 Task: Add World Centric Corn Starch Flatware Assortmnt to the cart.
Action: Mouse moved to (248, 131)
Screenshot: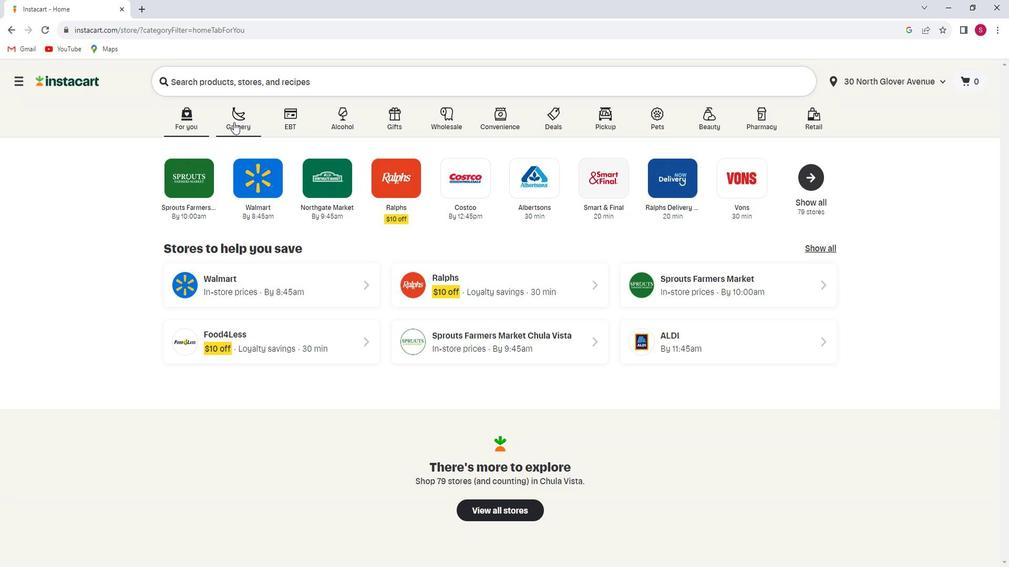 
Action: Mouse pressed left at (248, 131)
Screenshot: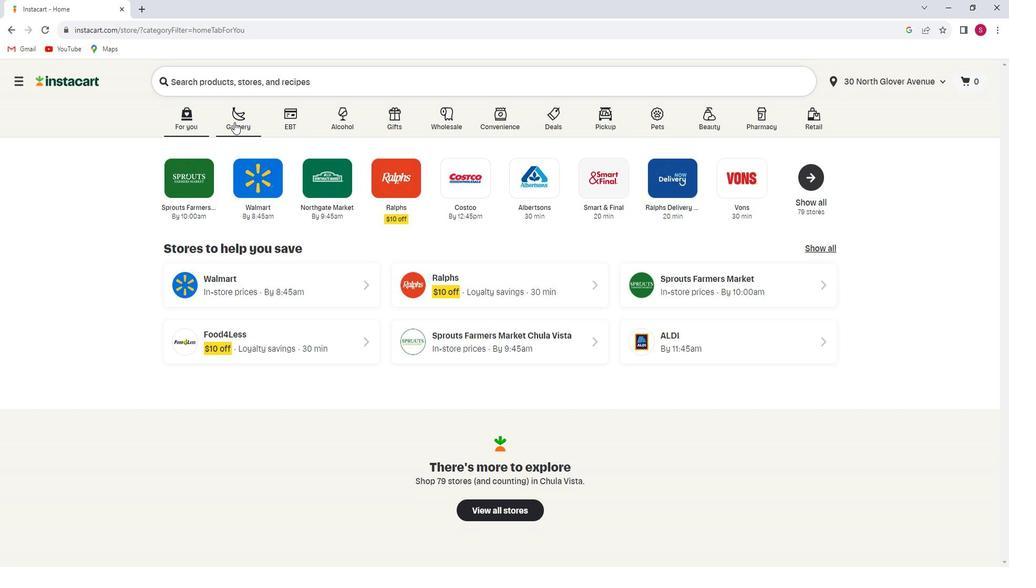 
Action: Mouse moved to (240, 327)
Screenshot: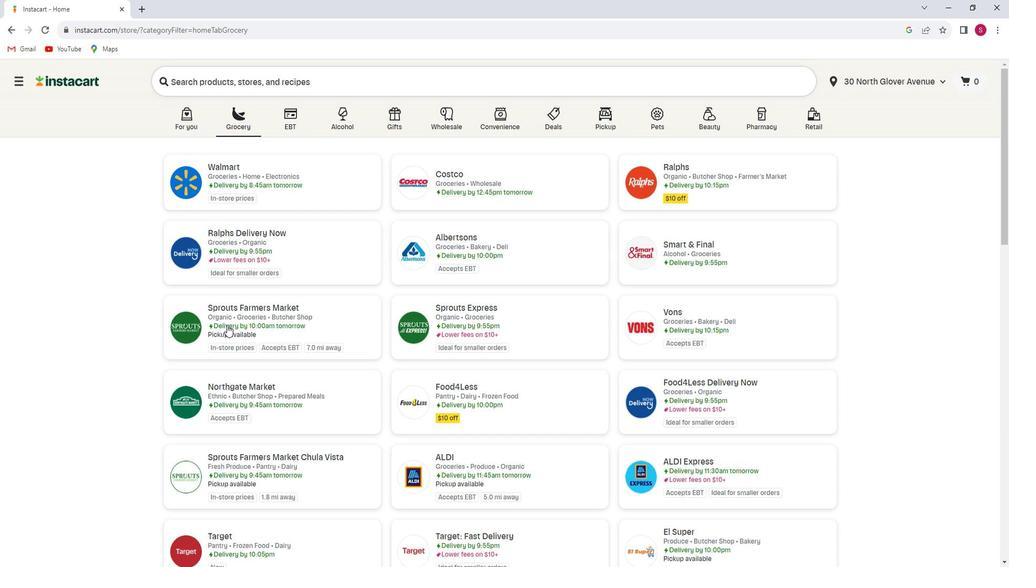 
Action: Mouse pressed left at (240, 327)
Screenshot: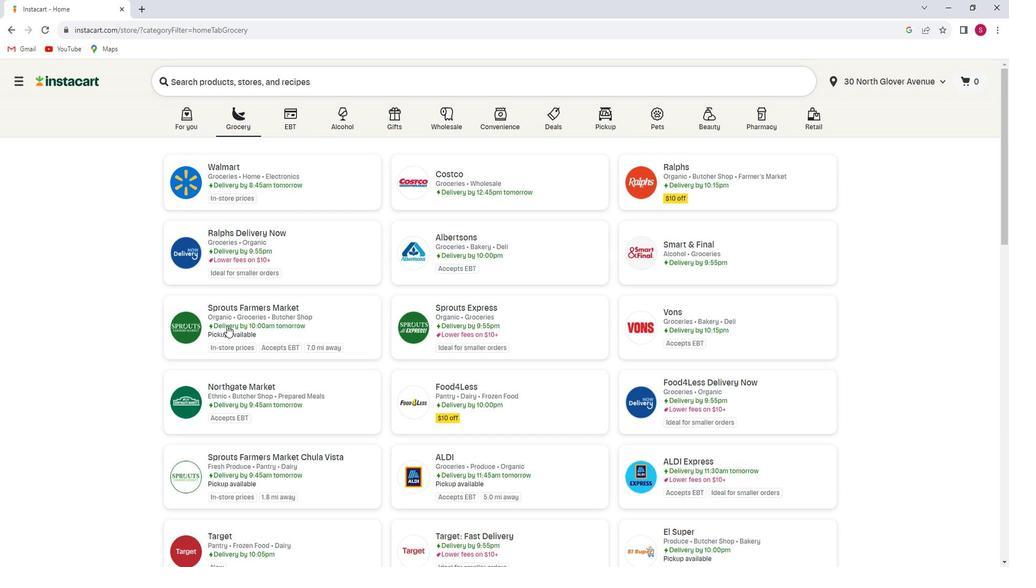 
Action: Mouse moved to (57, 331)
Screenshot: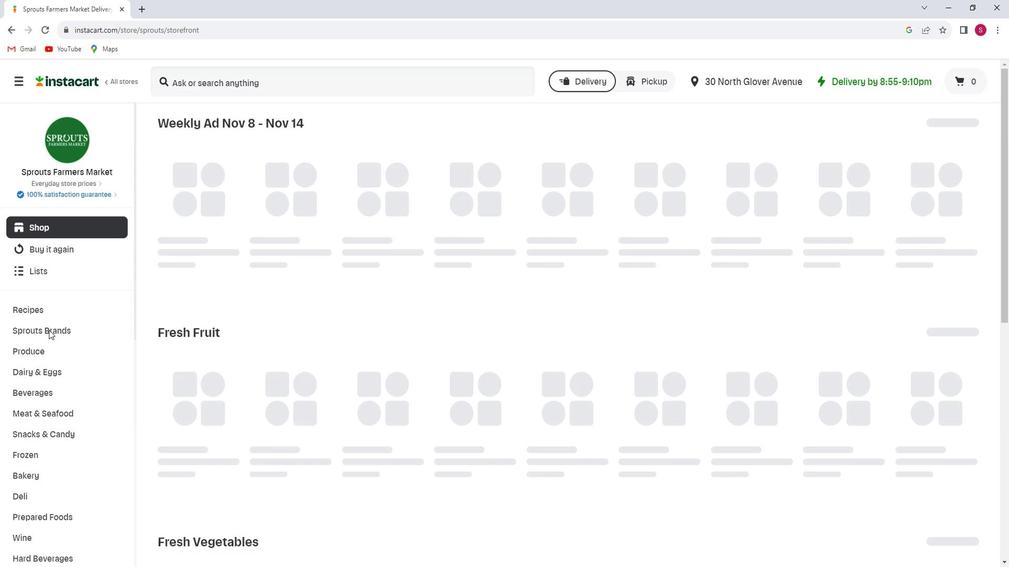 
Action: Mouse scrolled (57, 330) with delta (0, 0)
Screenshot: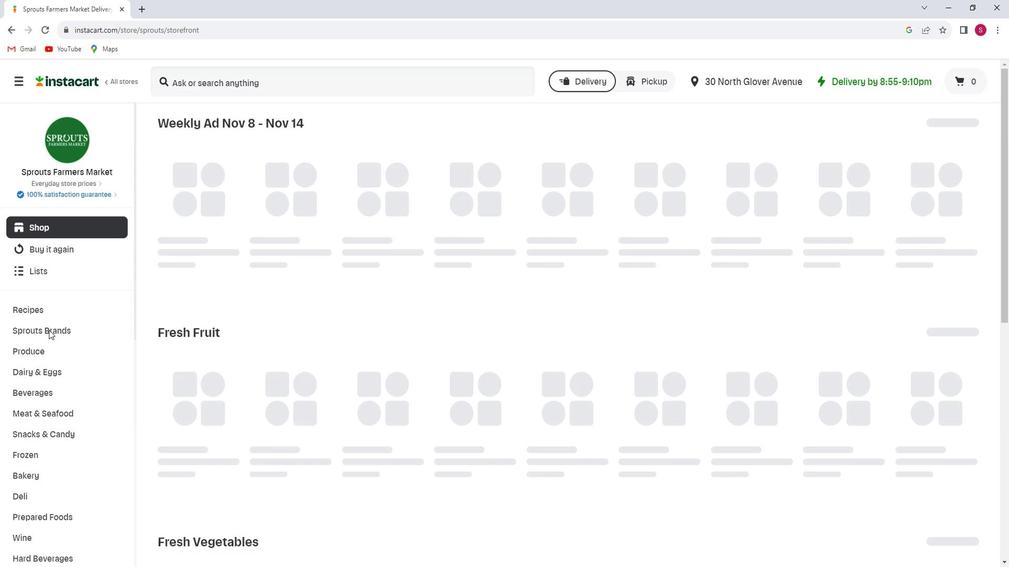 
Action: Mouse scrolled (57, 330) with delta (0, 0)
Screenshot: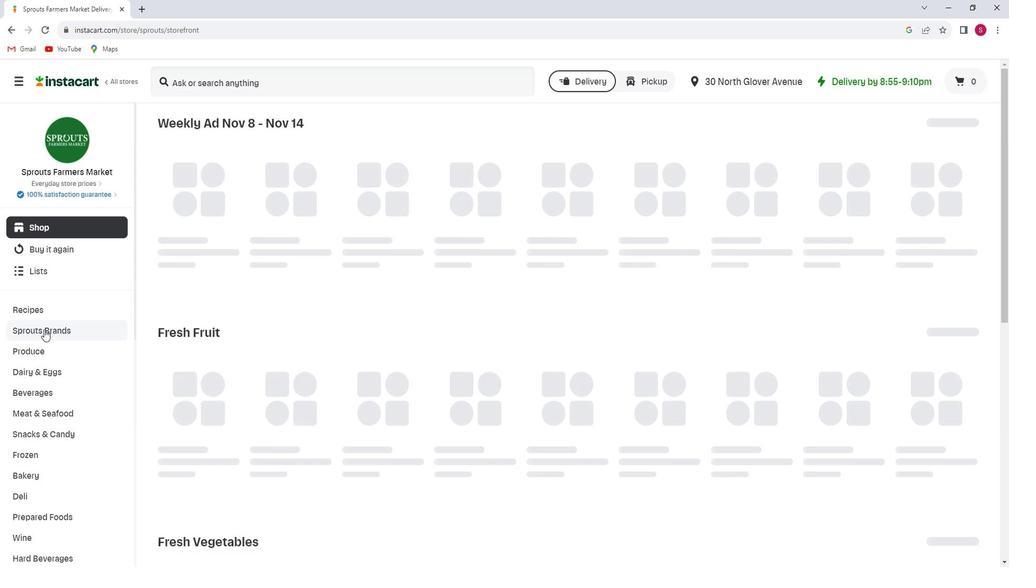 
Action: Mouse scrolled (57, 330) with delta (0, 0)
Screenshot: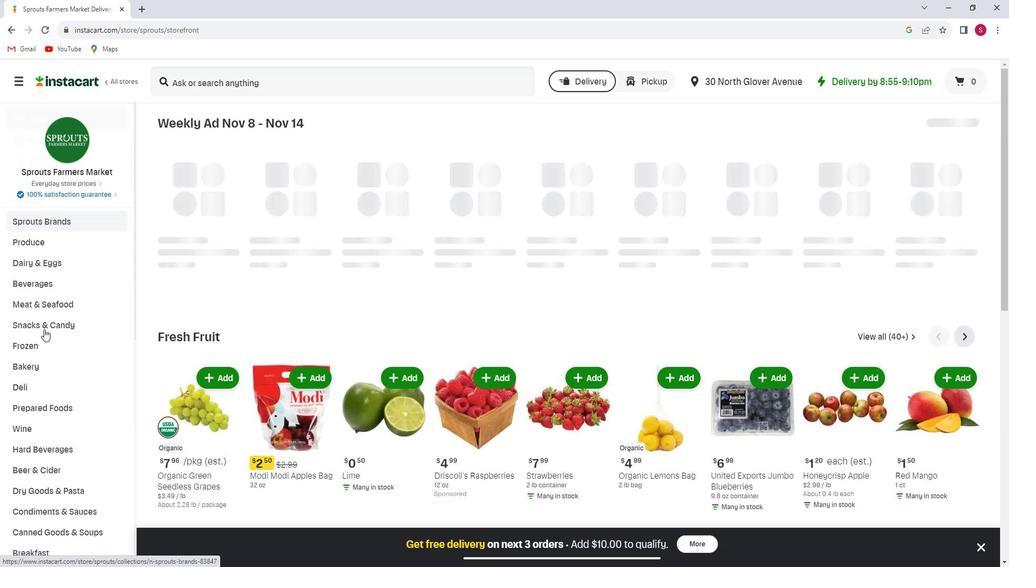 
Action: Mouse scrolled (57, 330) with delta (0, 0)
Screenshot: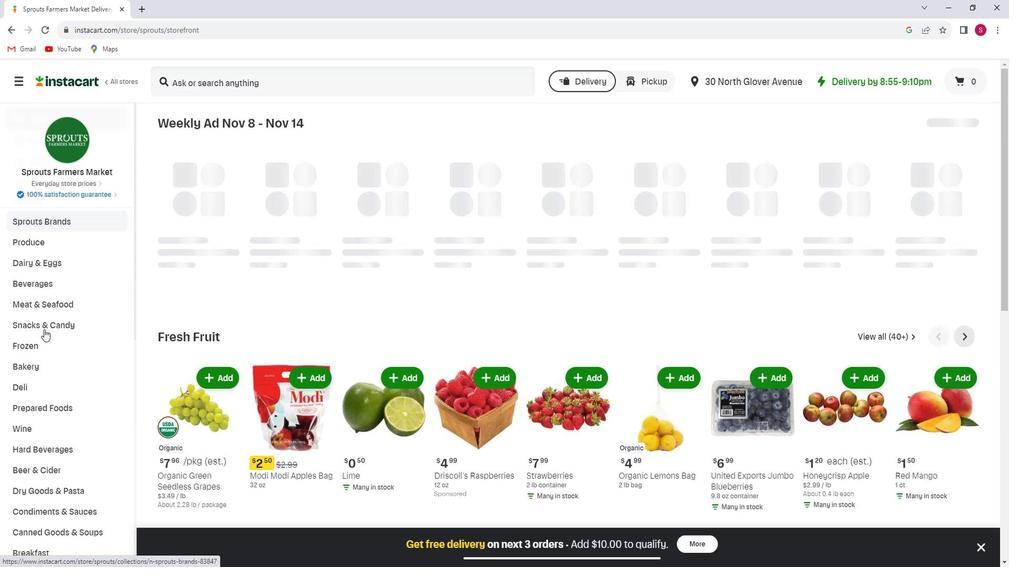 
Action: Mouse scrolled (57, 330) with delta (0, 0)
Screenshot: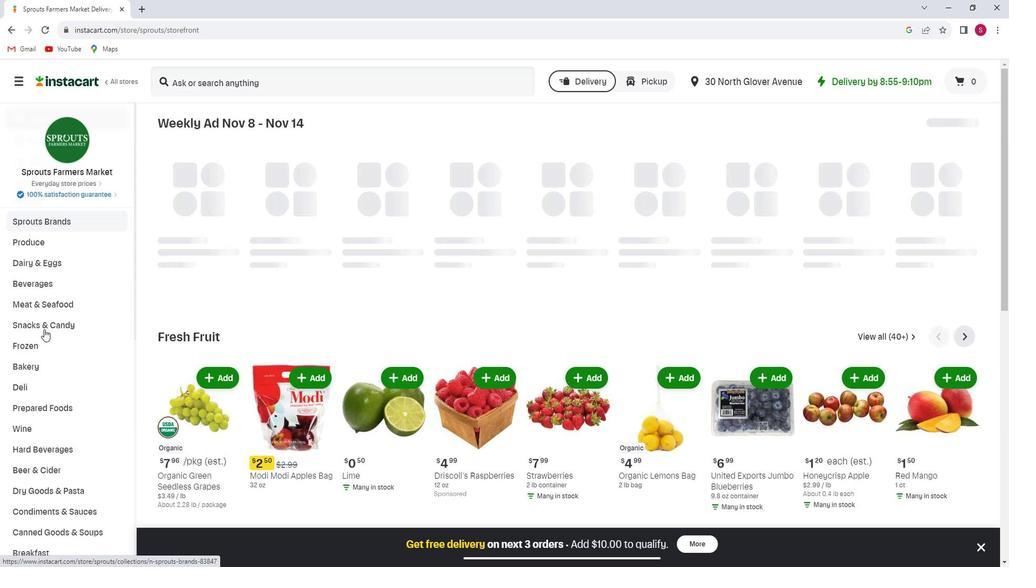 
Action: Mouse scrolled (57, 330) with delta (0, 0)
Screenshot: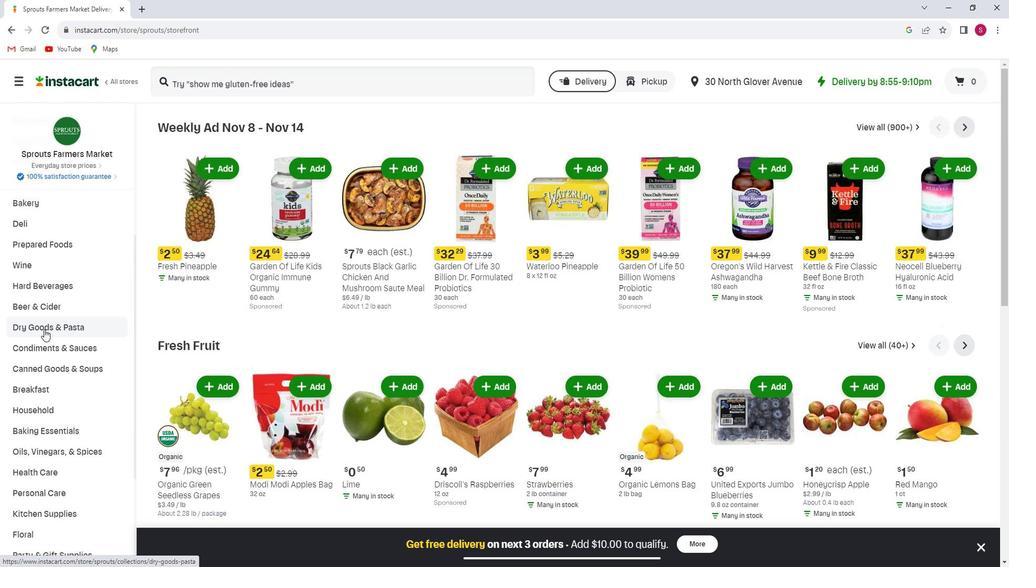 
Action: Mouse scrolled (57, 330) with delta (0, 0)
Screenshot: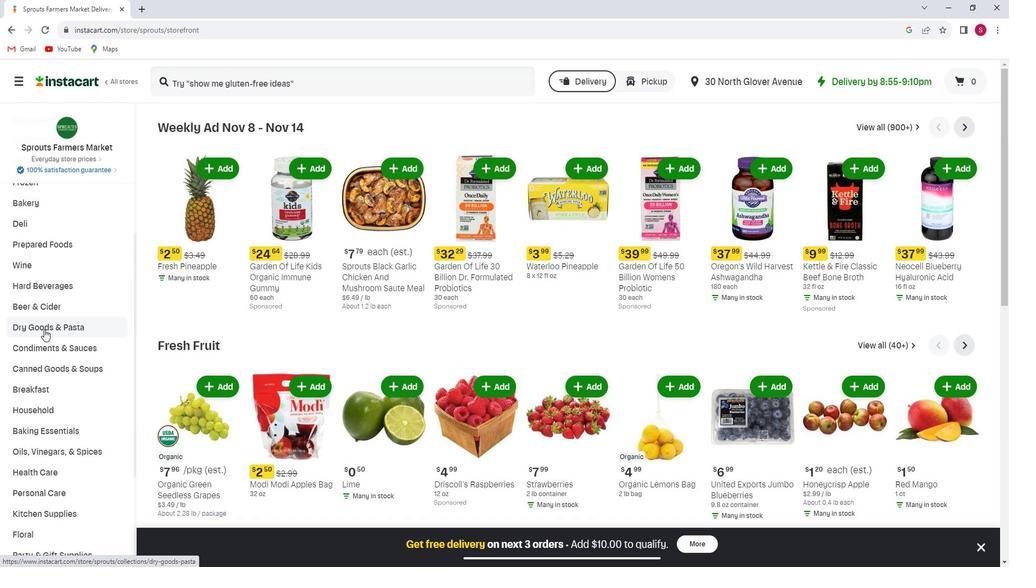 
Action: Mouse scrolled (57, 330) with delta (0, 0)
Screenshot: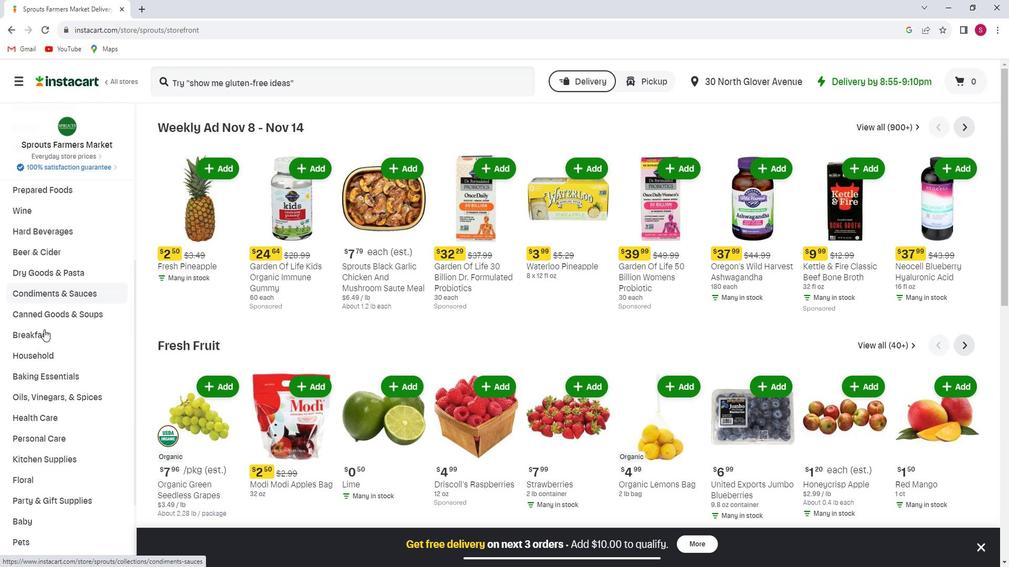 
Action: Mouse scrolled (57, 330) with delta (0, 0)
Screenshot: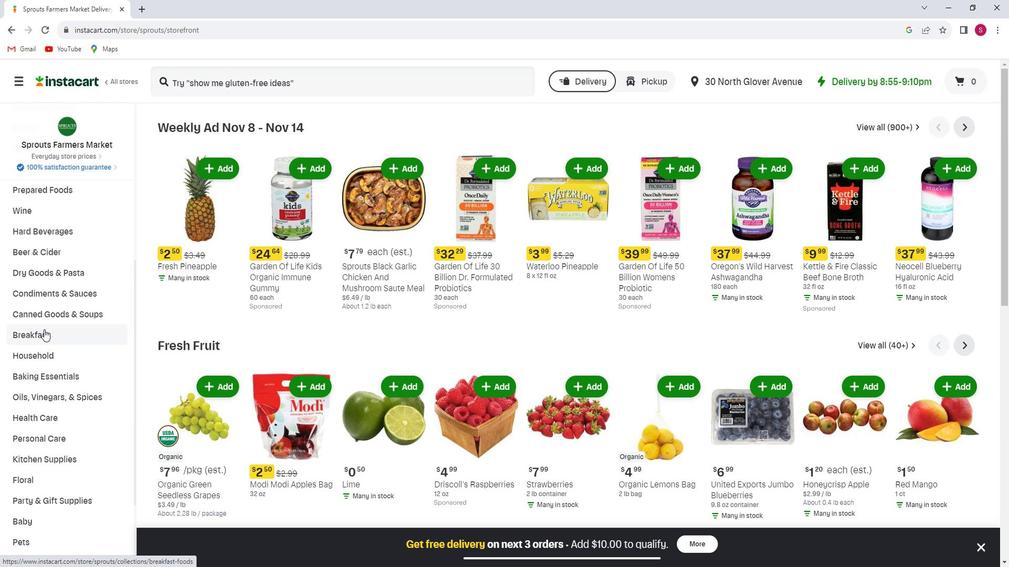 
Action: Mouse moved to (72, 354)
Screenshot: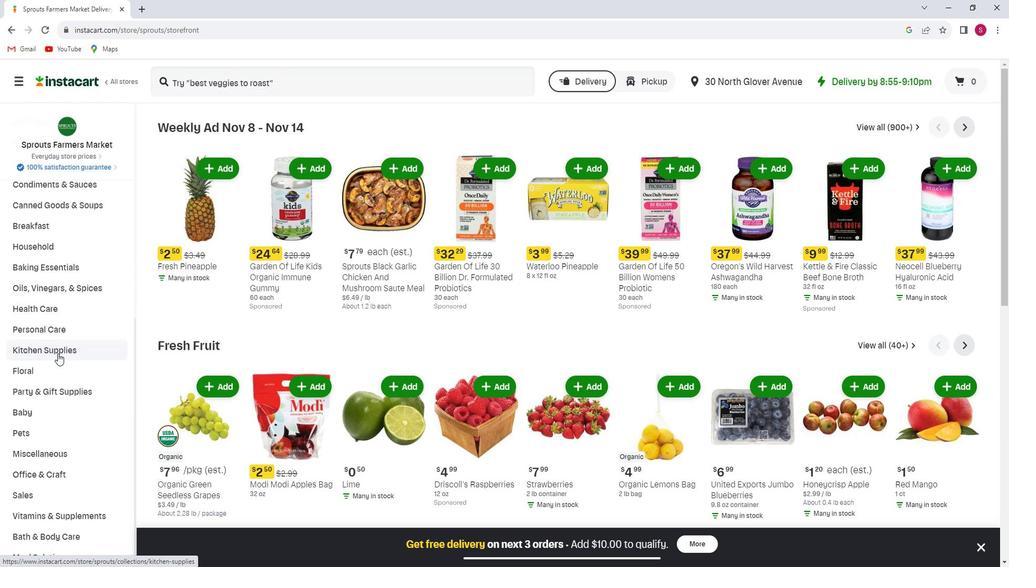 
Action: Mouse pressed left at (72, 354)
Screenshot: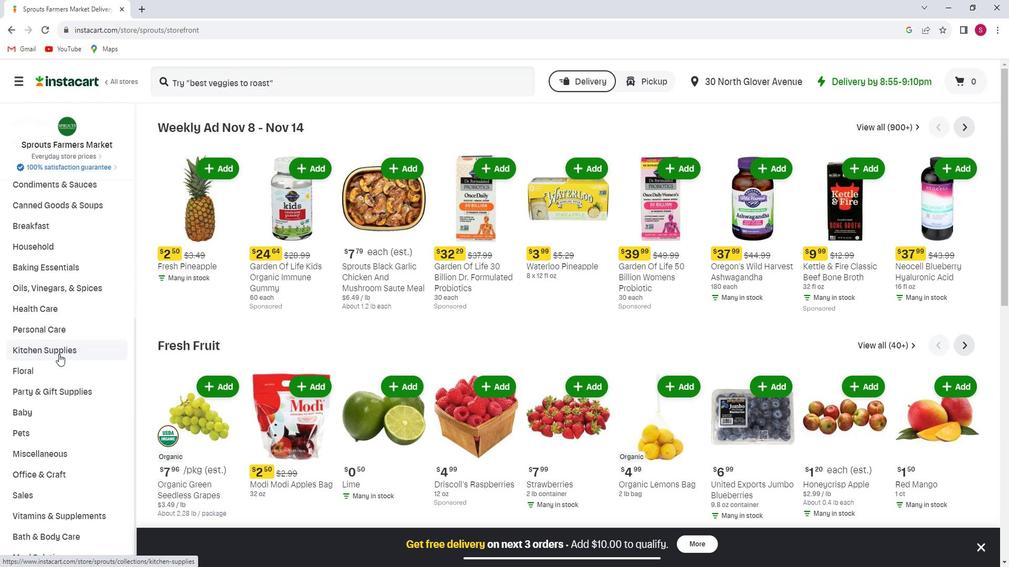 
Action: Mouse moved to (75, 404)
Screenshot: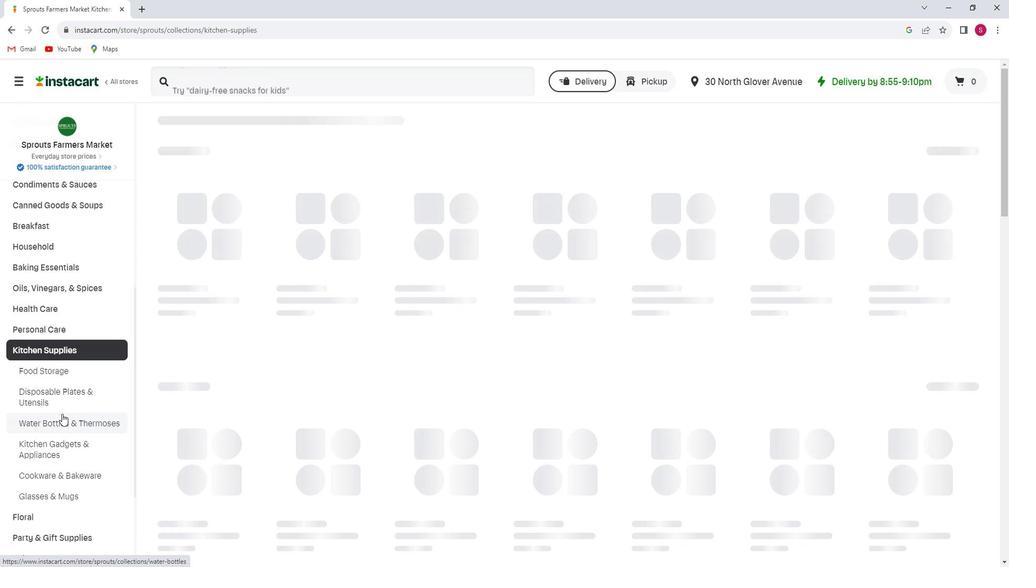 
Action: Mouse pressed left at (75, 404)
Screenshot: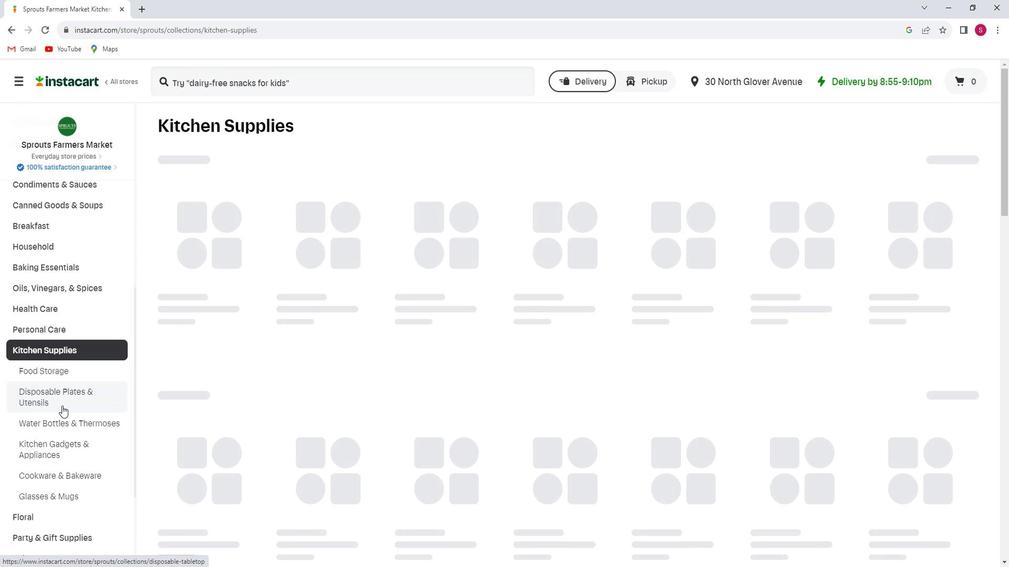 
Action: Mouse moved to (242, 92)
Screenshot: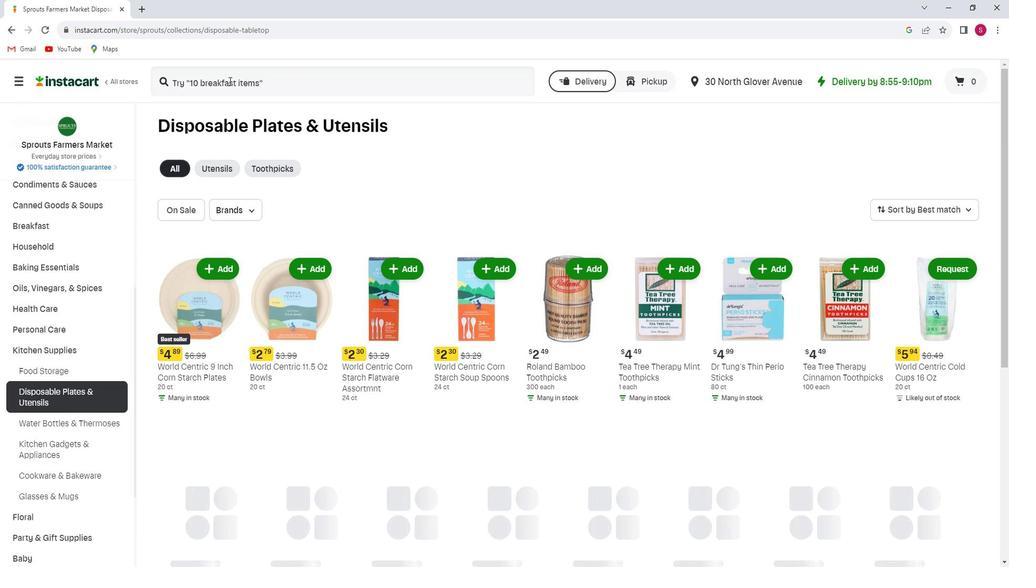 
Action: Mouse pressed left at (242, 92)
Screenshot: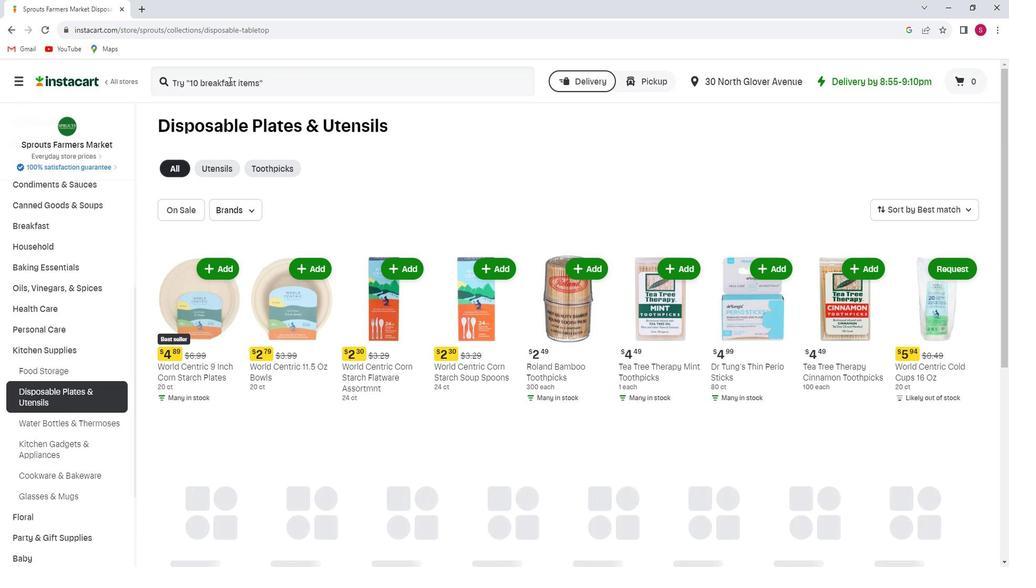 
Action: Key pressed <Key.shift>World<Key.space><Key.shift>Centric<Key.space><Key.shift>Corn<Key.space><Key.shift>starch<Key.space><Key.shift>Flatware<Key.space><Key.shift>Assortmnt<Key.enter>
Screenshot: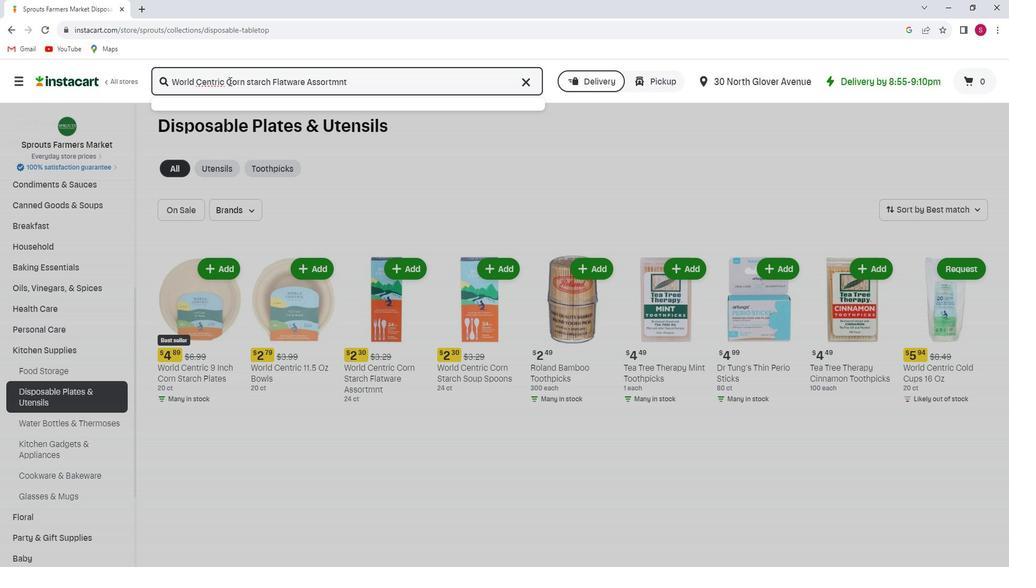 
Action: Mouse moved to (328, 226)
Screenshot: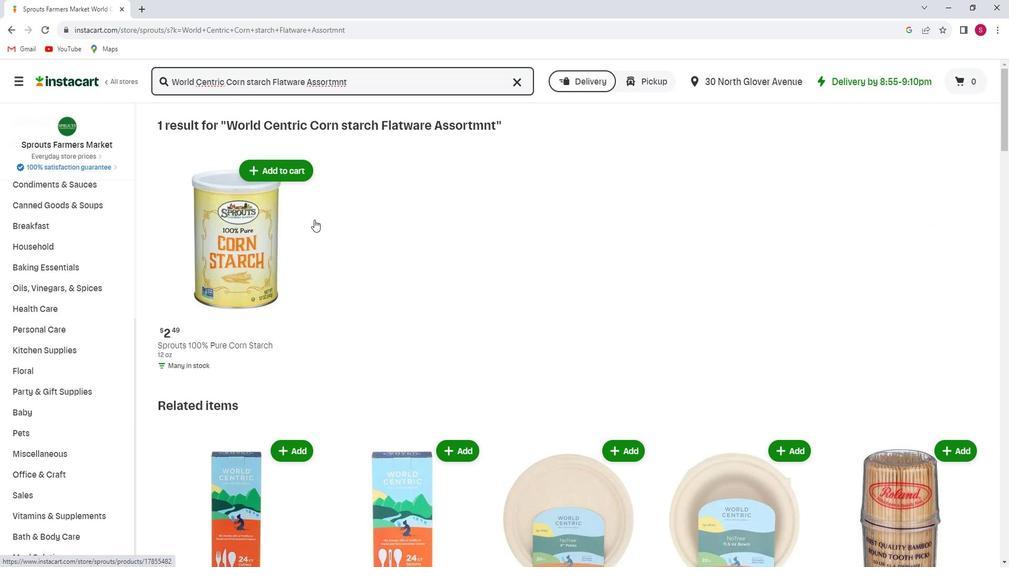 
Action: Mouse scrolled (328, 226) with delta (0, 0)
Screenshot: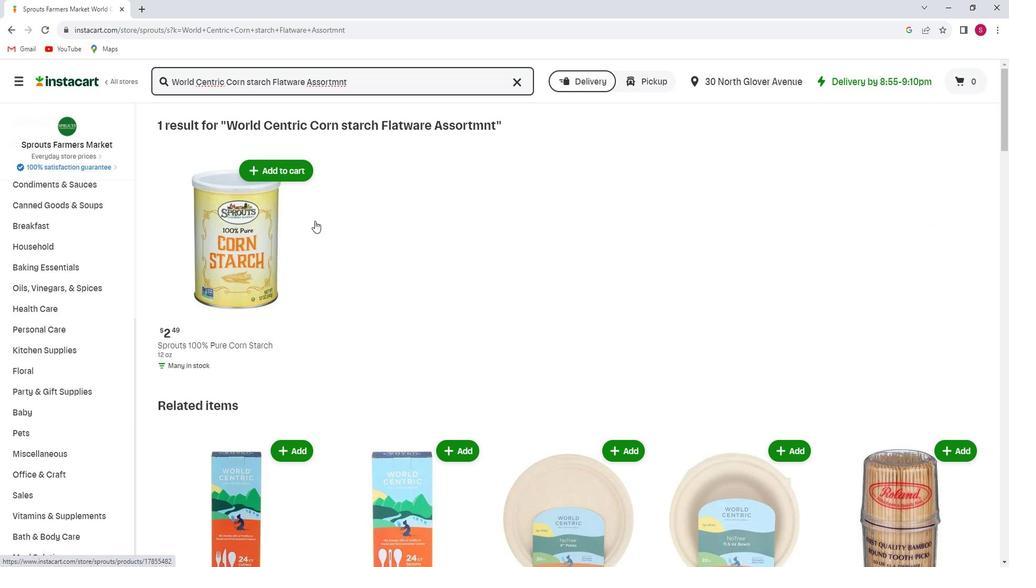 
Action: Mouse scrolled (328, 226) with delta (0, 0)
Screenshot: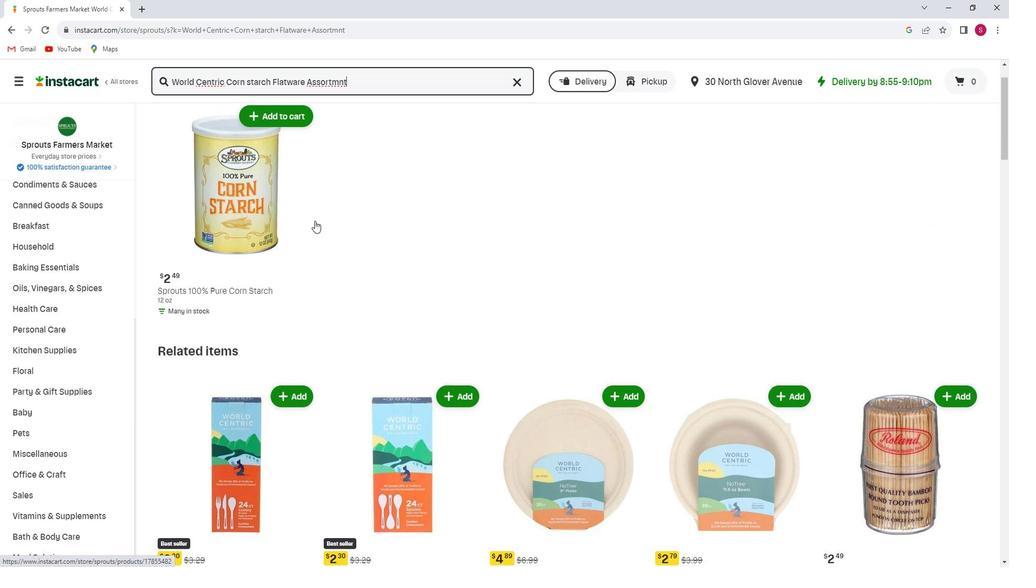 
Action: Mouse scrolled (328, 226) with delta (0, 0)
Screenshot: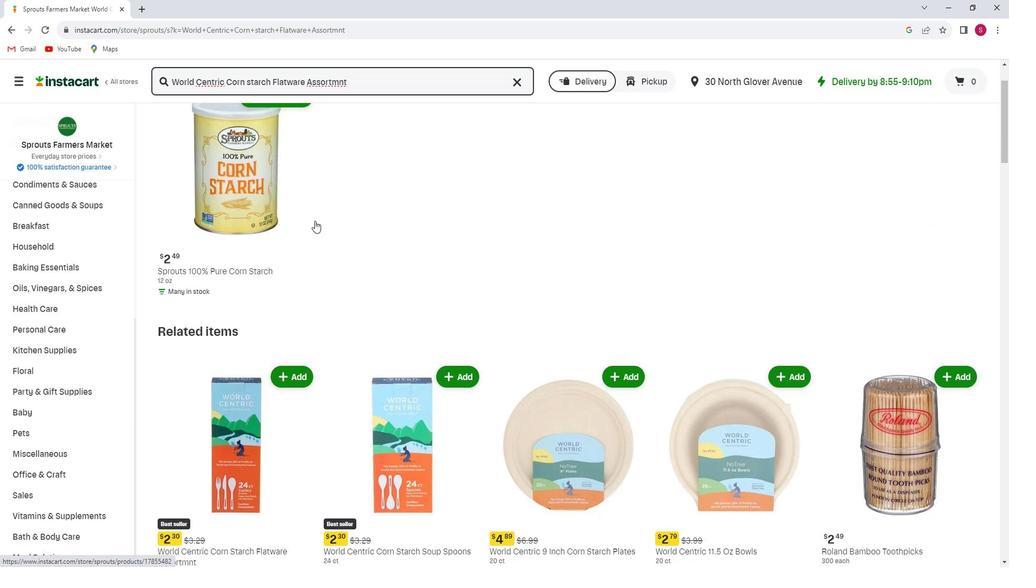 
Action: Mouse scrolled (328, 226) with delta (0, 0)
Screenshot: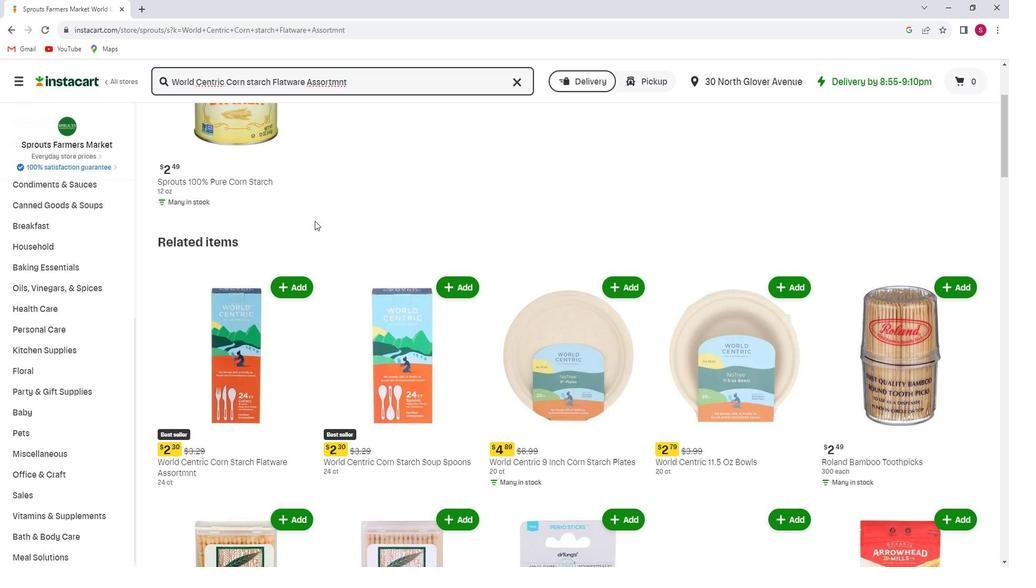 
Action: Mouse scrolled (328, 226) with delta (0, 0)
Screenshot: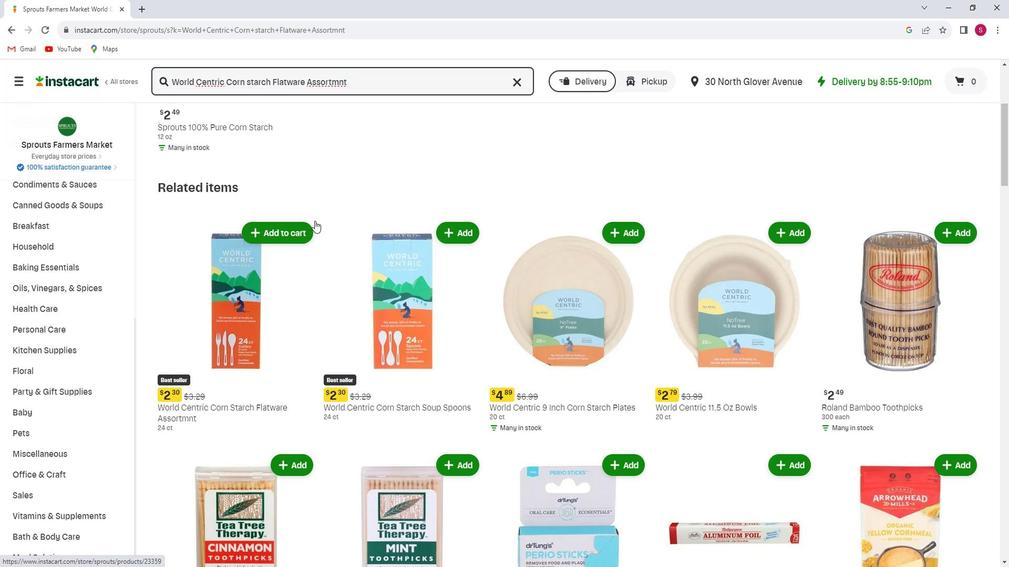 
Action: Mouse scrolled (328, 226) with delta (0, 0)
Screenshot: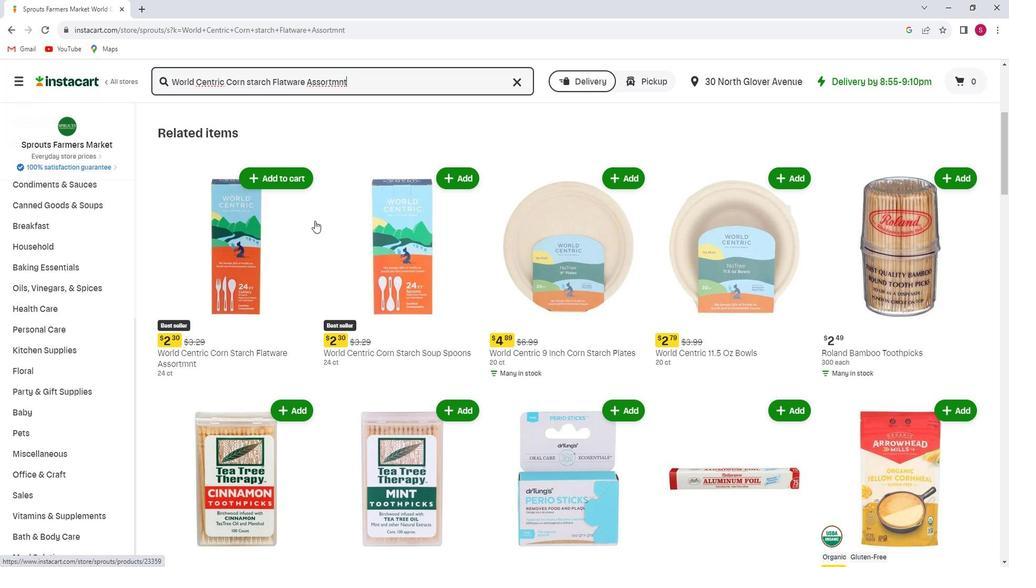 
Action: Mouse moved to (288, 139)
Screenshot: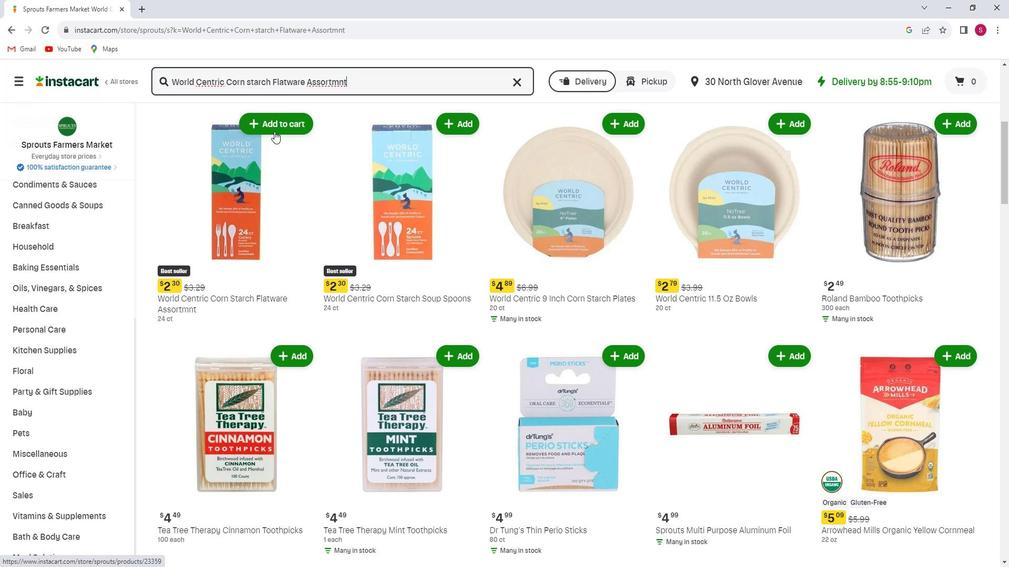 
Action: Mouse pressed left at (288, 139)
Screenshot: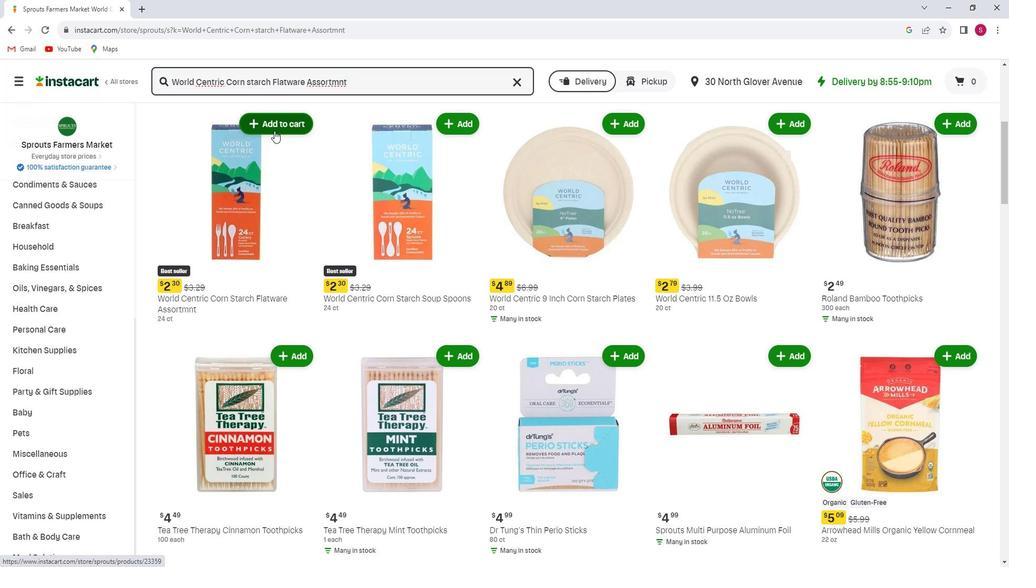 
Action: Mouse moved to (297, 258)
Screenshot: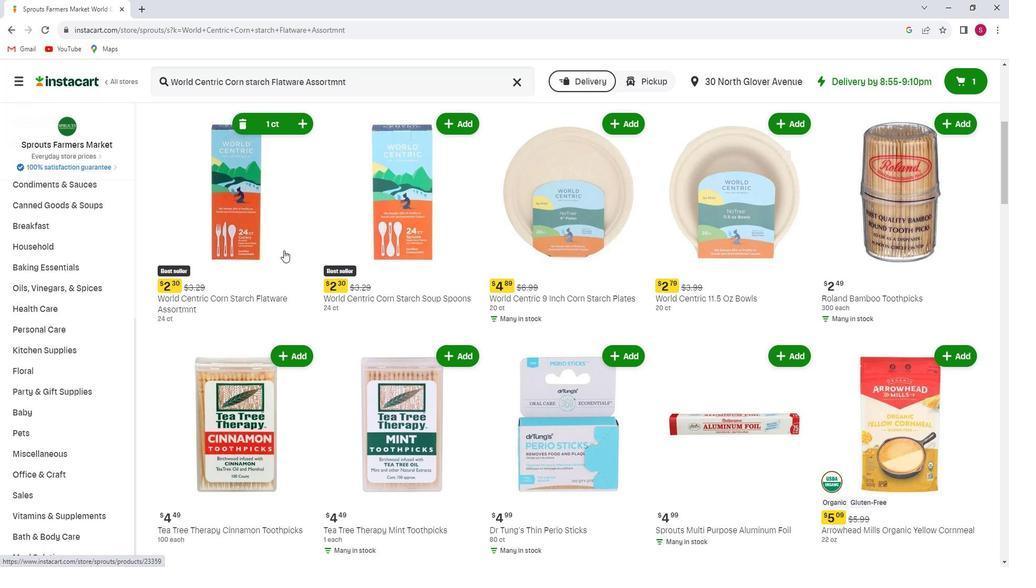 
